 Task: Create a rule when the name of a card does not contains text .
Action: Mouse moved to (1092, 85)
Screenshot: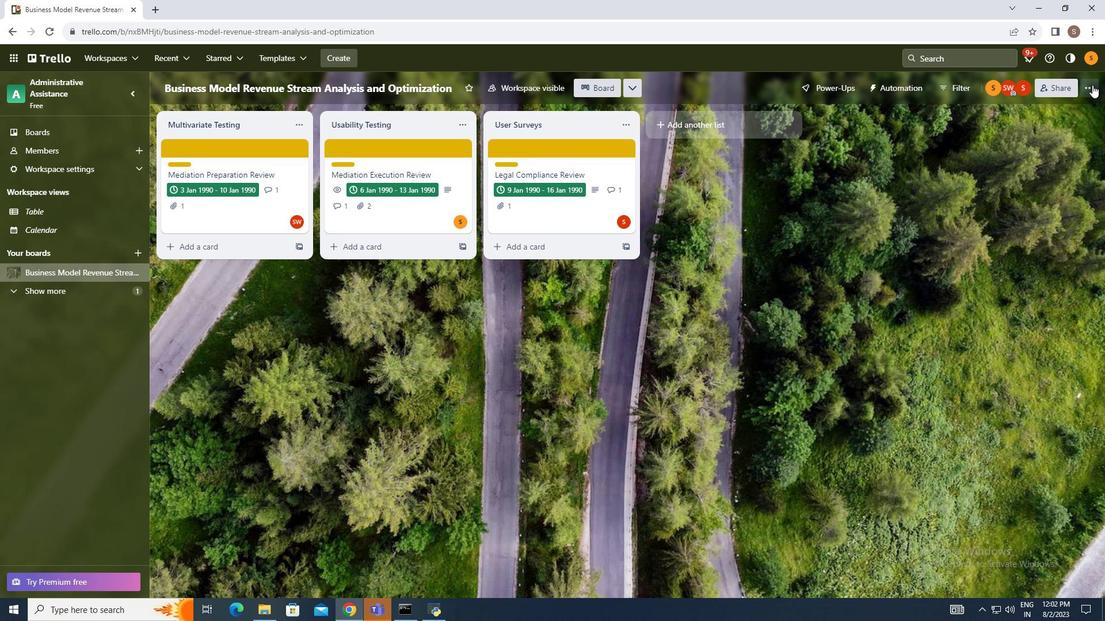 
Action: Mouse pressed left at (1092, 85)
Screenshot: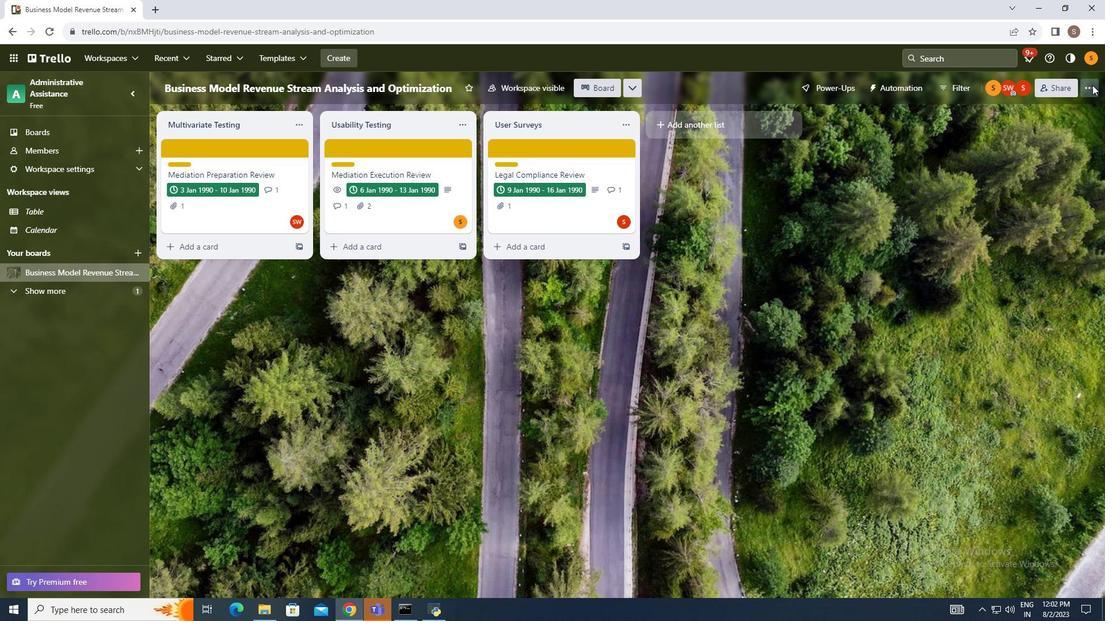 
Action: Mouse moved to (989, 241)
Screenshot: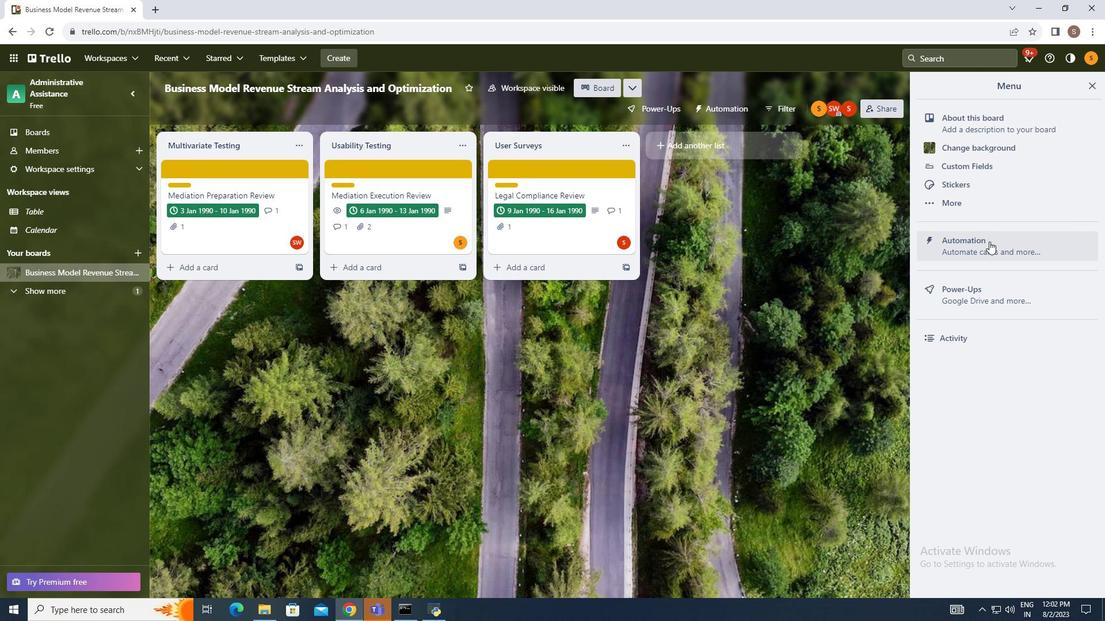 
Action: Mouse pressed left at (989, 241)
Screenshot: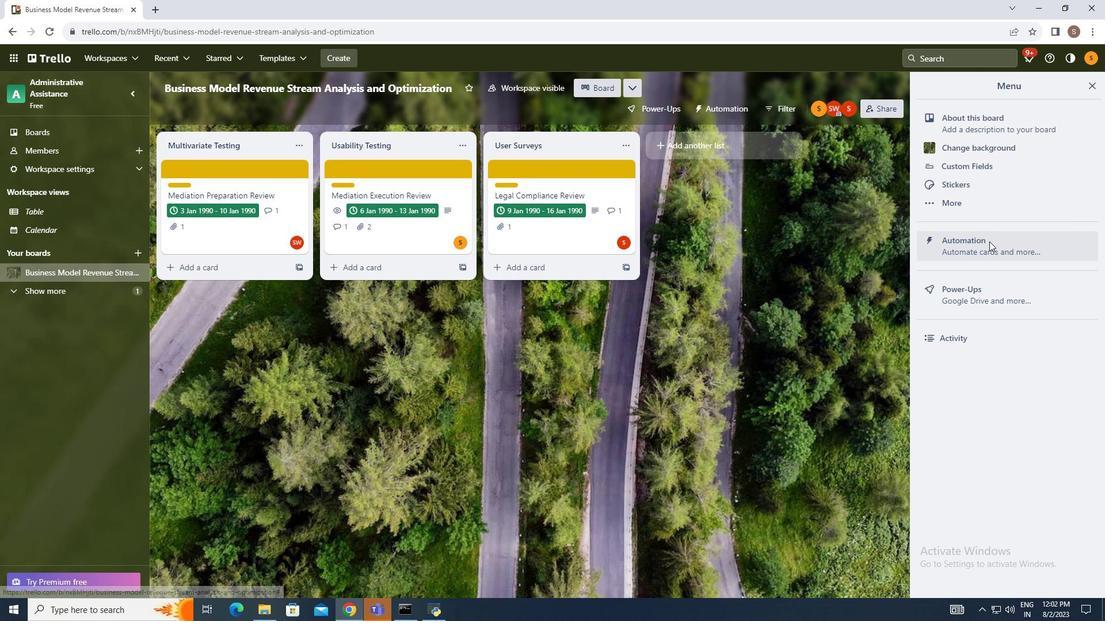 
Action: Mouse moved to (214, 210)
Screenshot: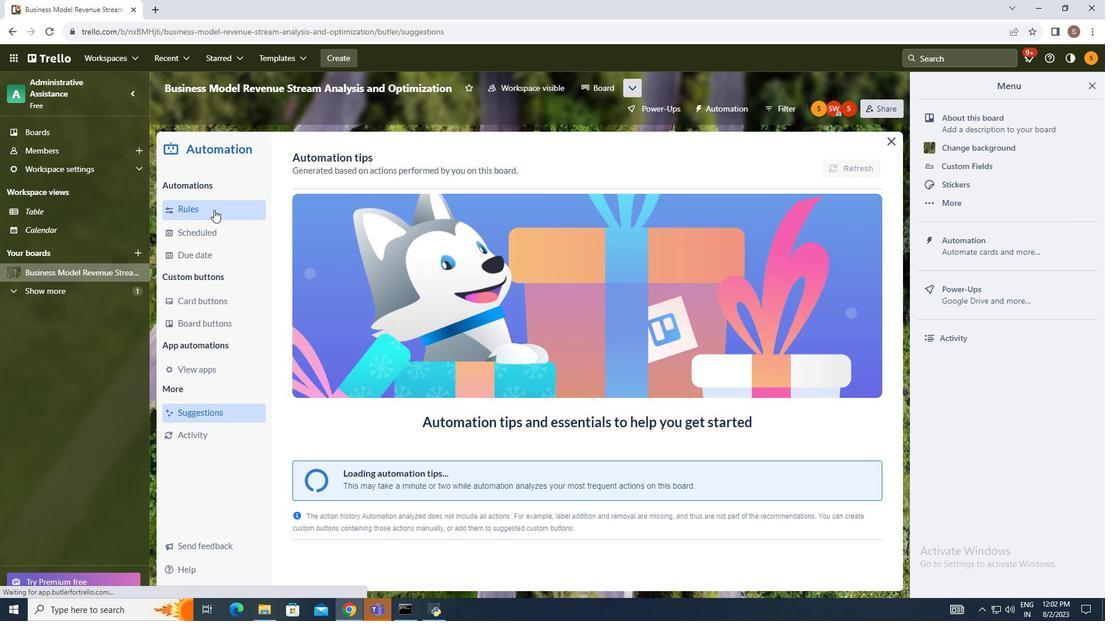 
Action: Mouse pressed left at (214, 210)
Screenshot: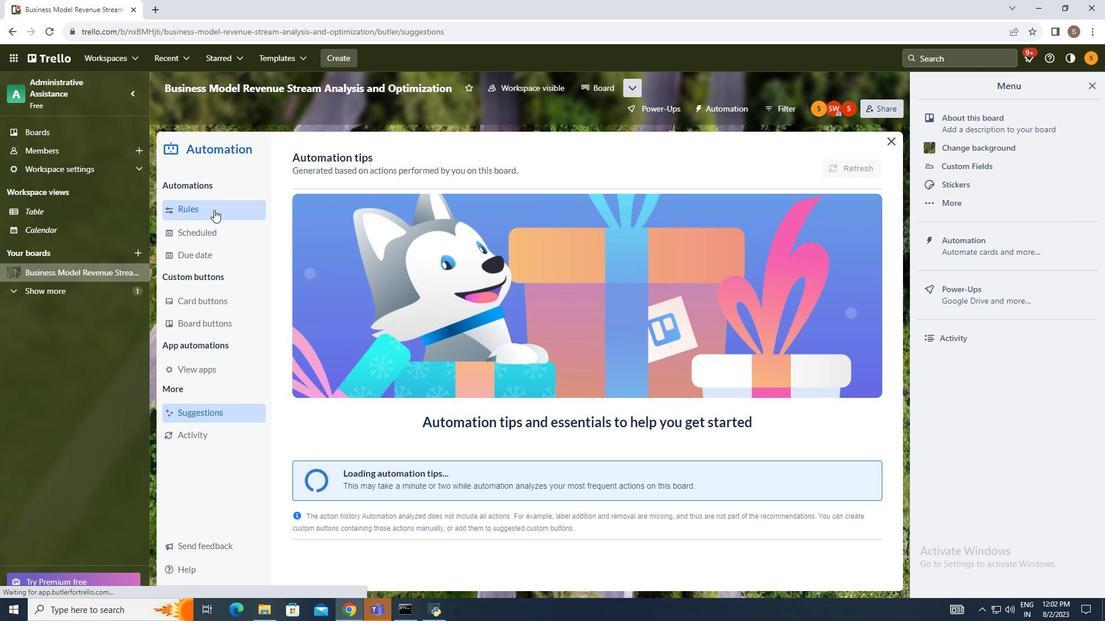
Action: Mouse moved to (786, 161)
Screenshot: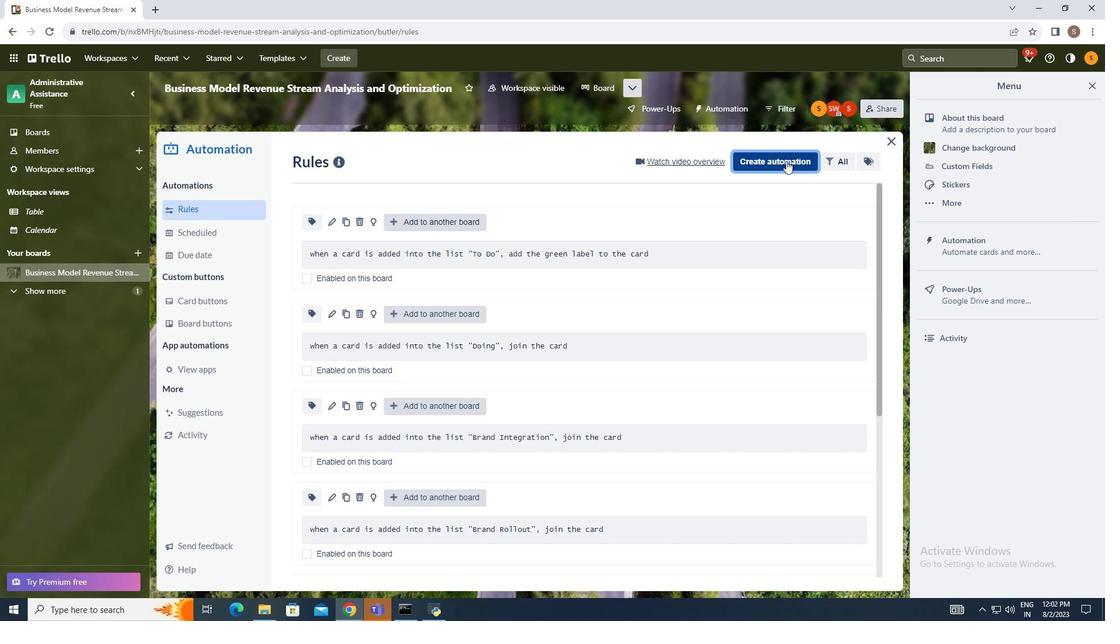 
Action: Mouse pressed left at (786, 161)
Screenshot: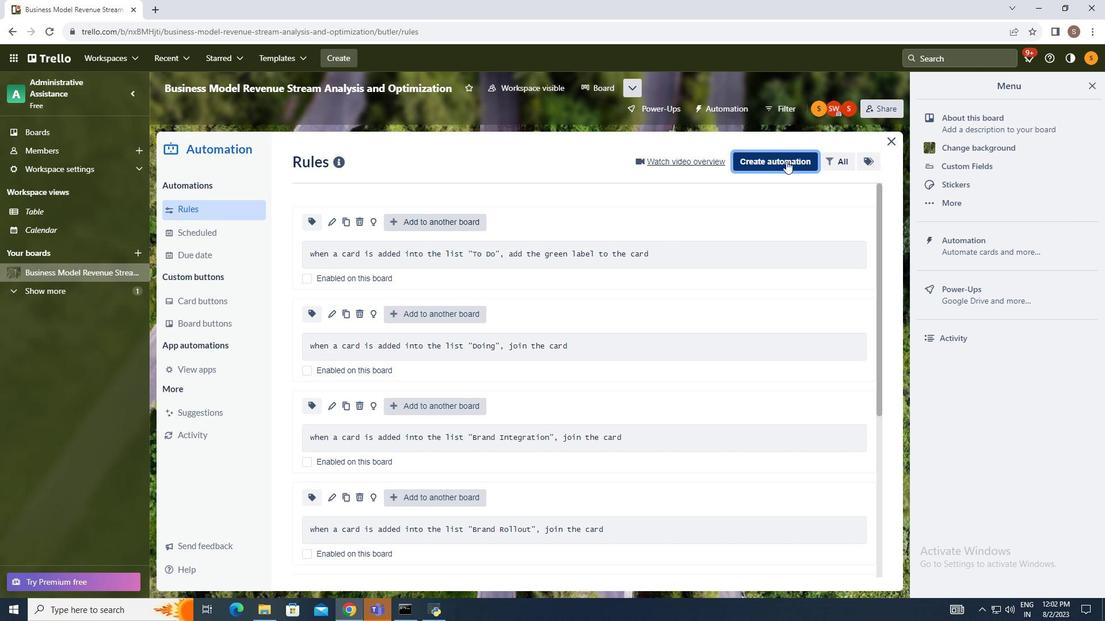 
Action: Mouse moved to (591, 275)
Screenshot: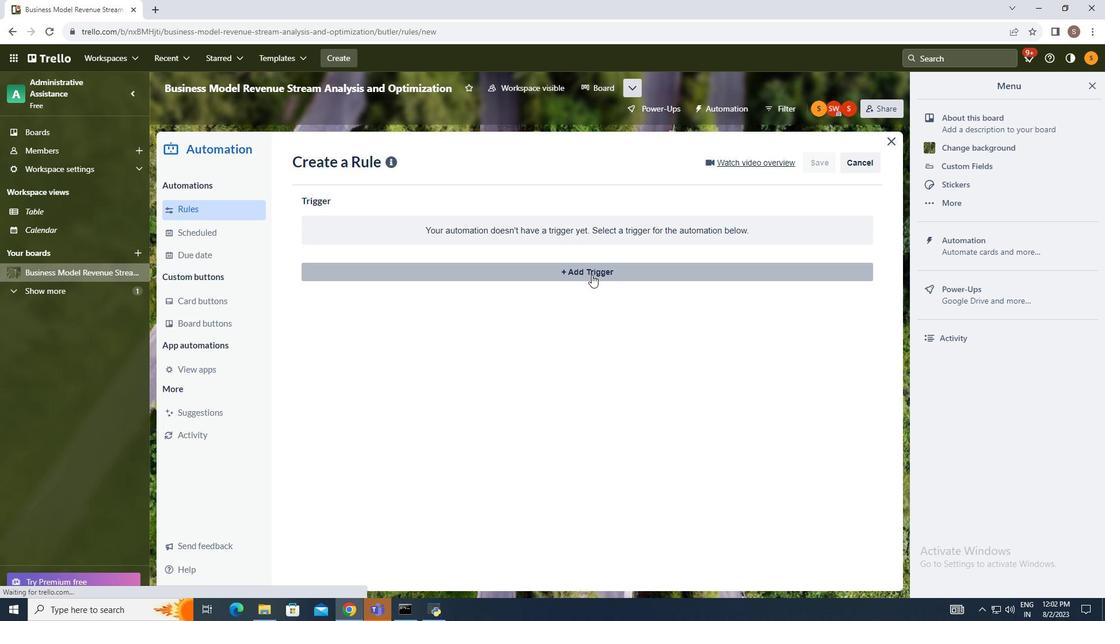 
Action: Mouse pressed left at (591, 275)
Screenshot: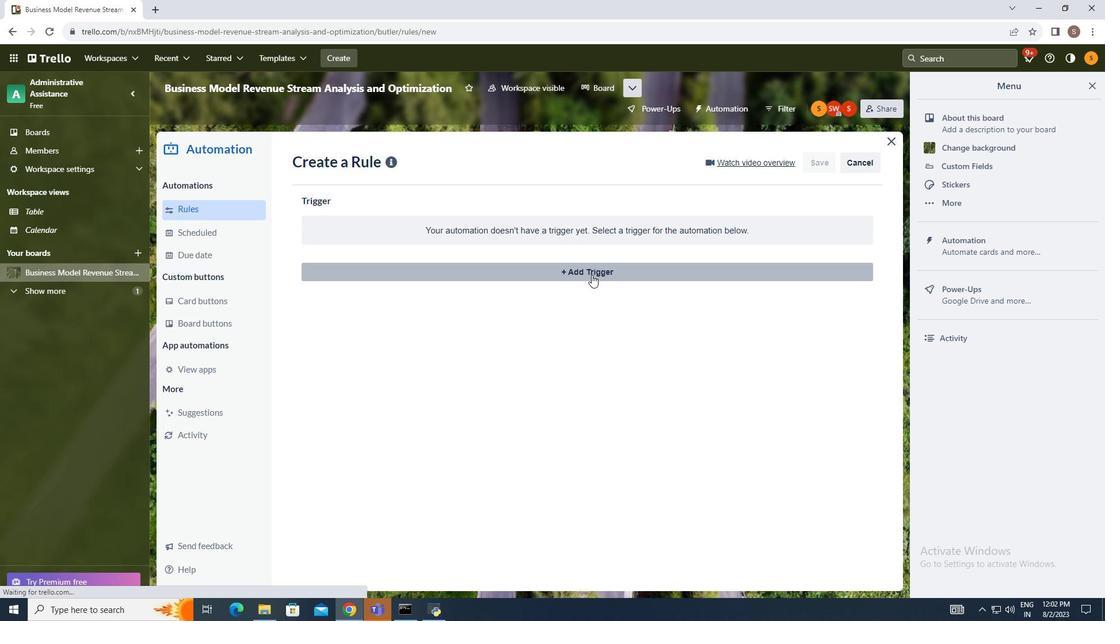 
Action: Mouse moved to (519, 307)
Screenshot: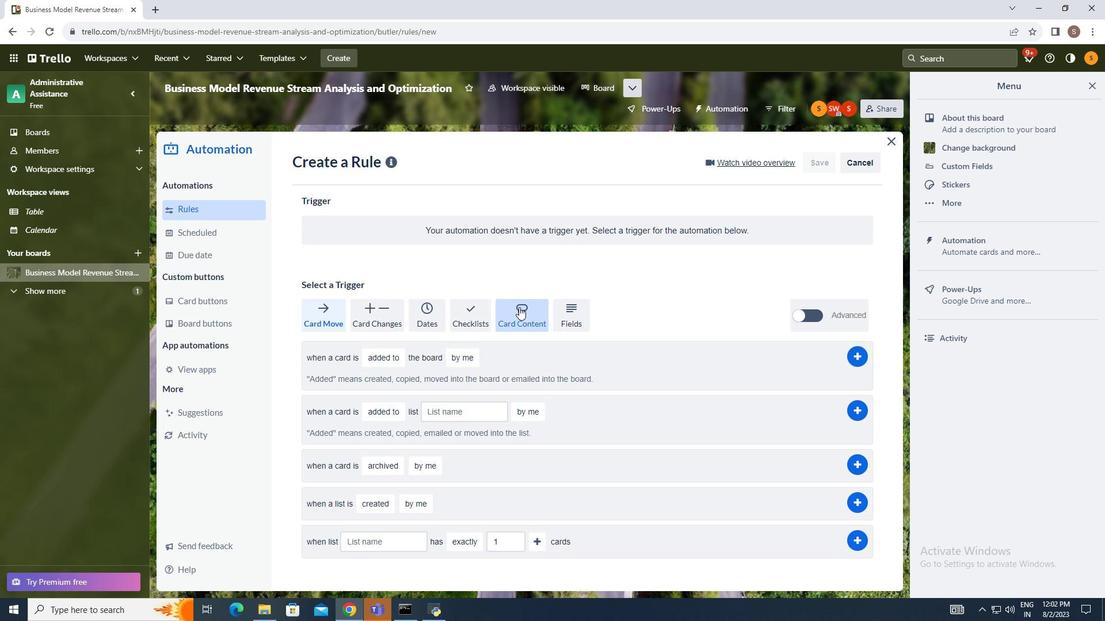 
Action: Mouse pressed left at (519, 307)
Screenshot: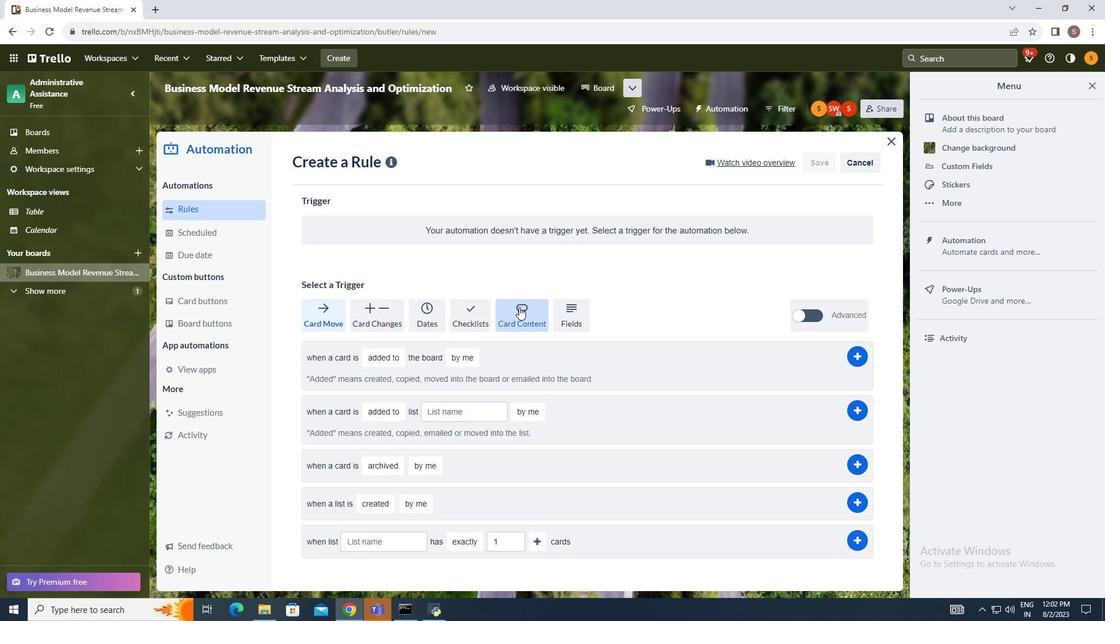 
Action: Mouse moved to (348, 355)
Screenshot: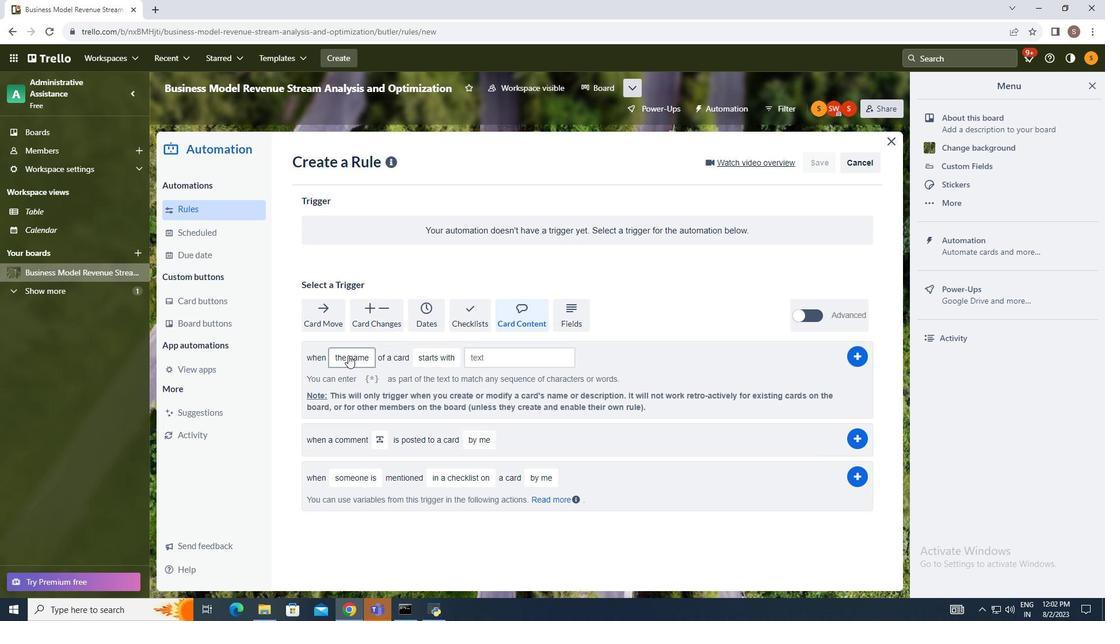 
Action: Mouse pressed left at (348, 355)
Screenshot: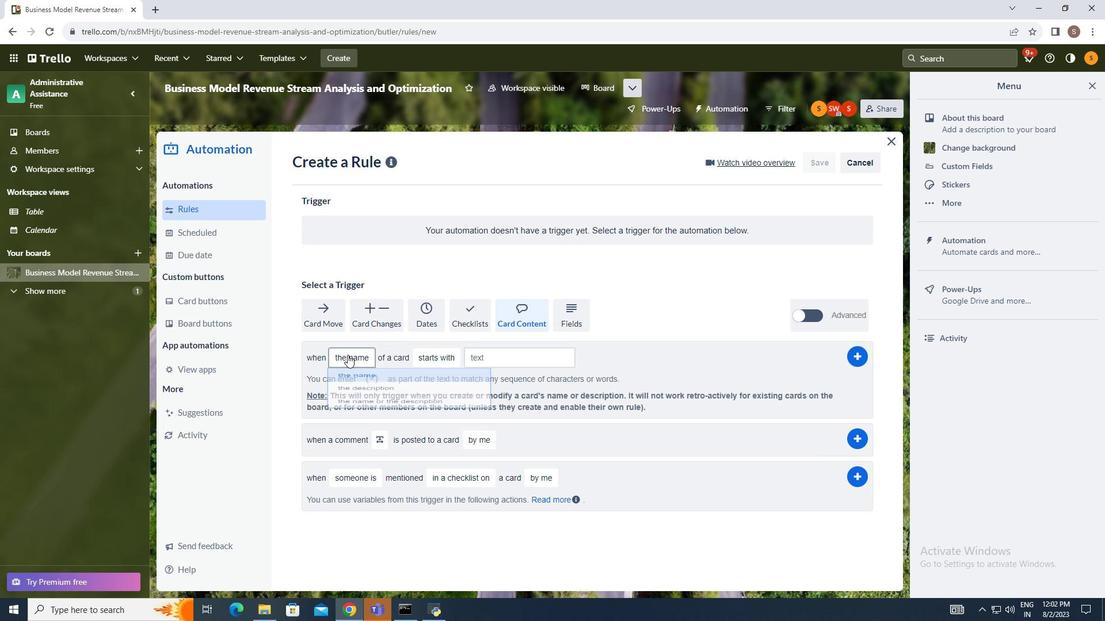 
Action: Mouse moved to (353, 374)
Screenshot: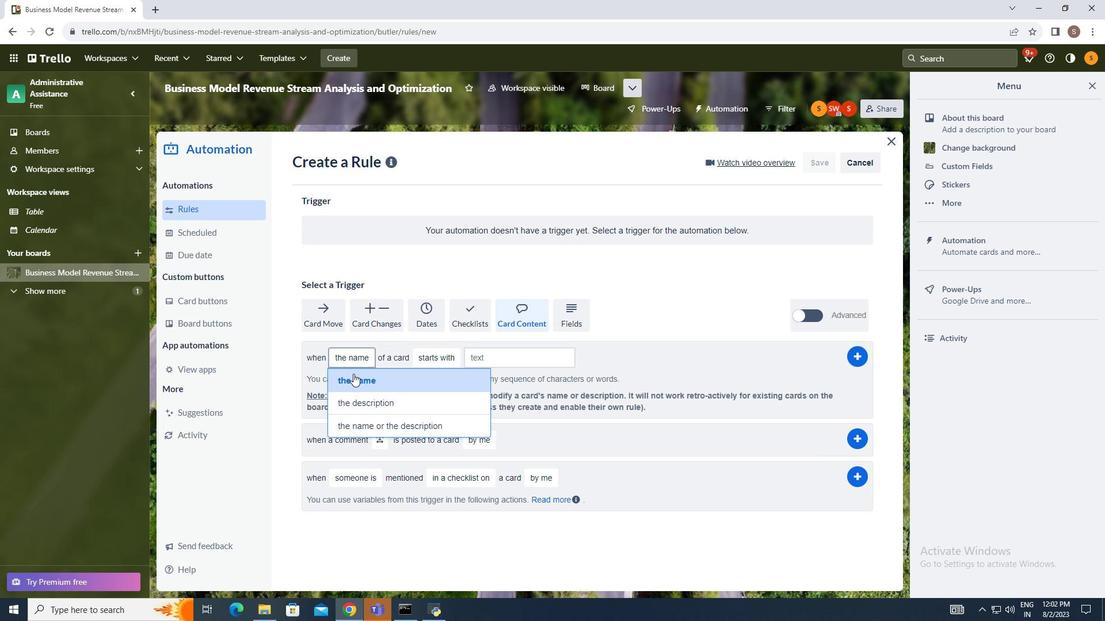 
Action: Mouse pressed left at (353, 374)
Screenshot: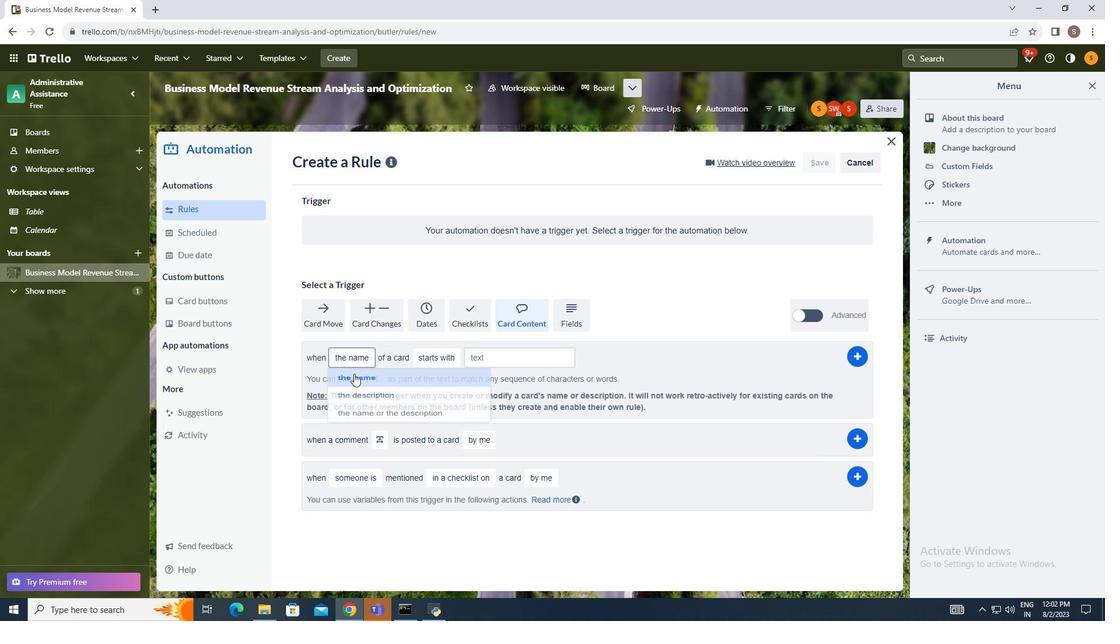 
Action: Mouse moved to (437, 359)
Screenshot: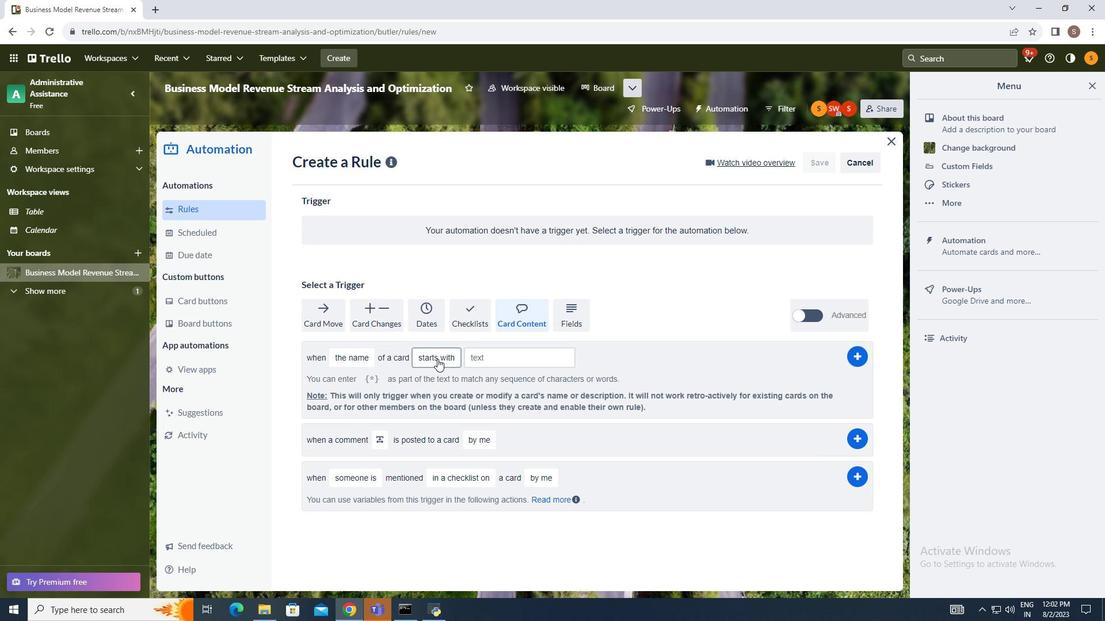 
Action: Mouse pressed left at (437, 359)
Screenshot: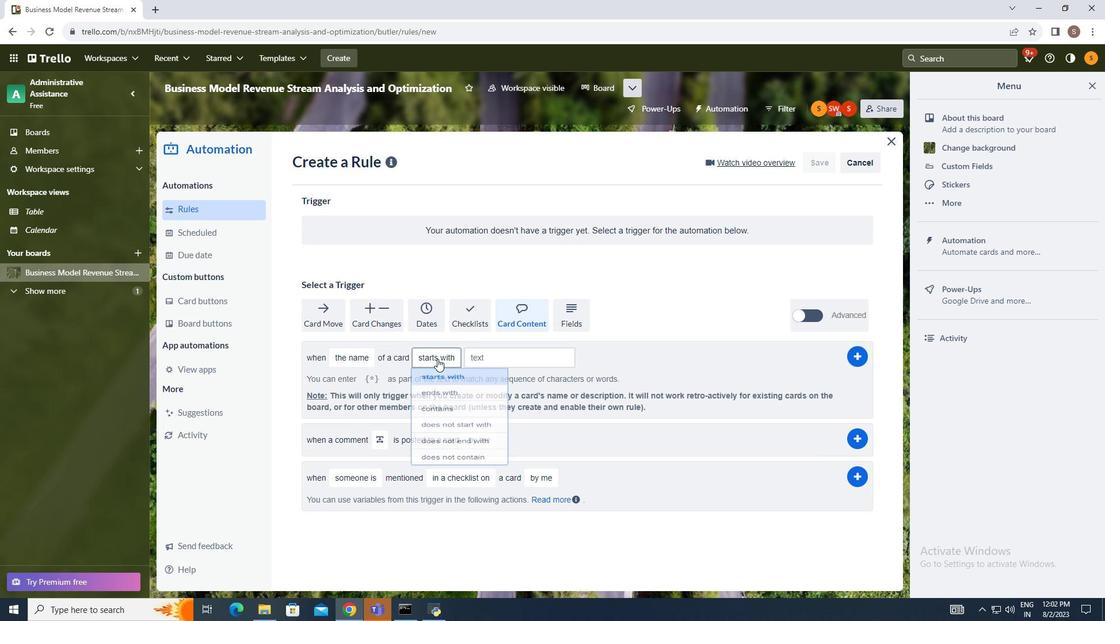 
Action: Mouse moved to (450, 495)
Screenshot: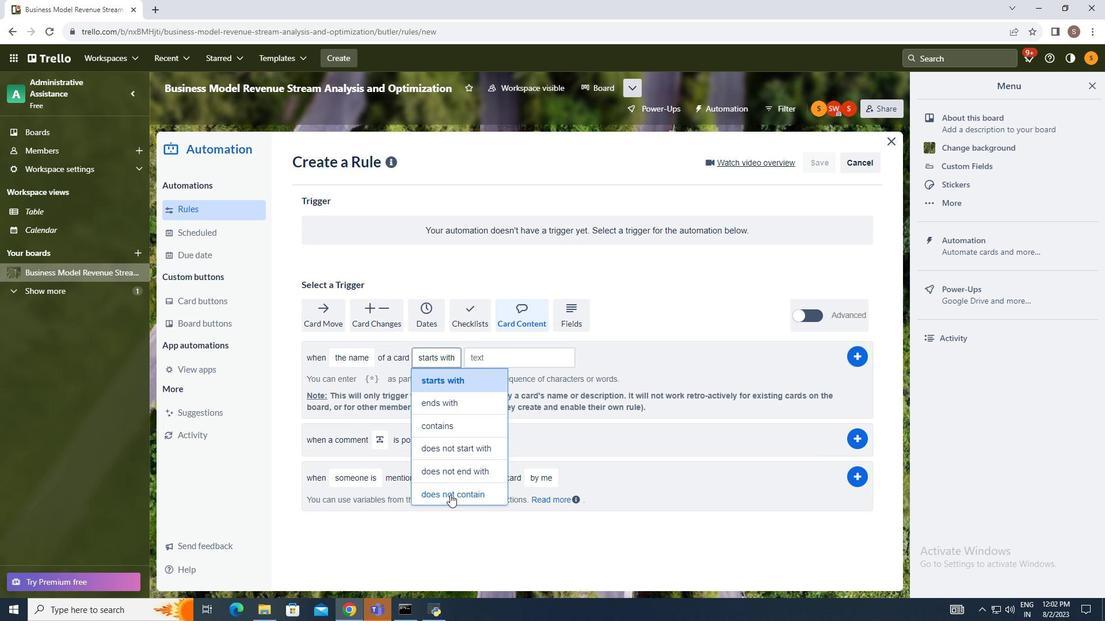 
Action: Mouse pressed left at (450, 495)
Screenshot: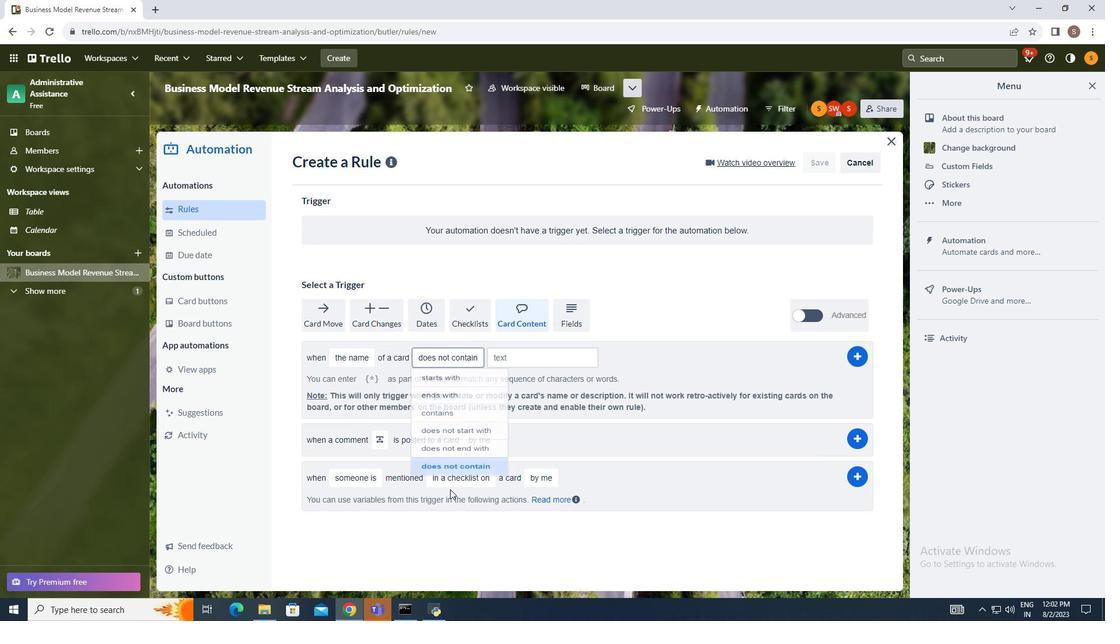 
Action: Mouse moved to (515, 359)
Screenshot: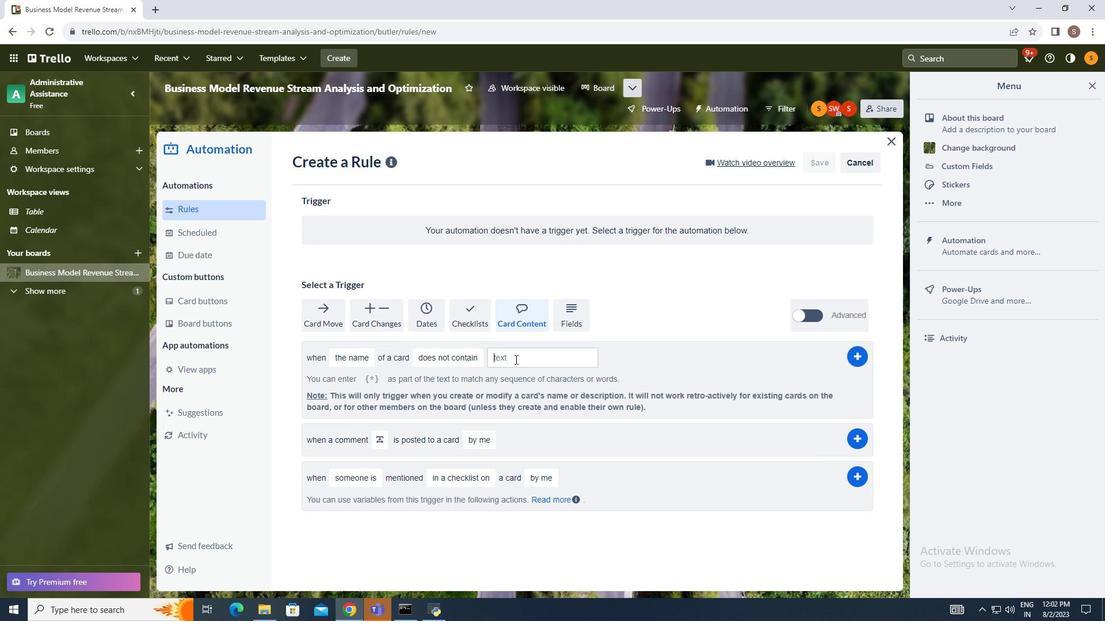 
Action: Mouse pressed left at (515, 359)
Screenshot: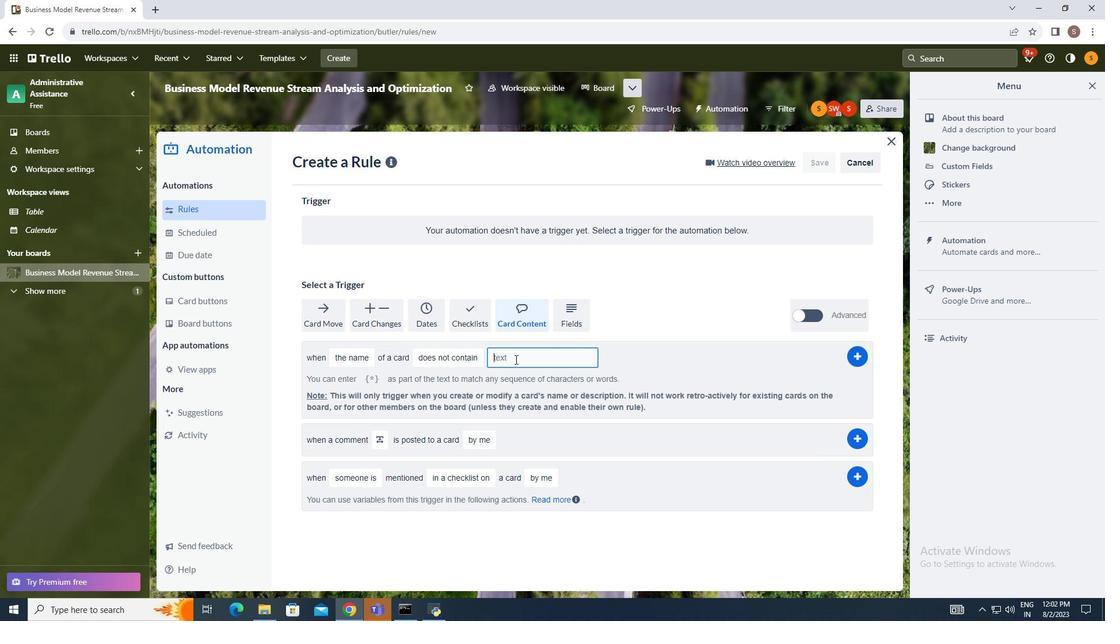 
Action: Key pressed text
Screenshot: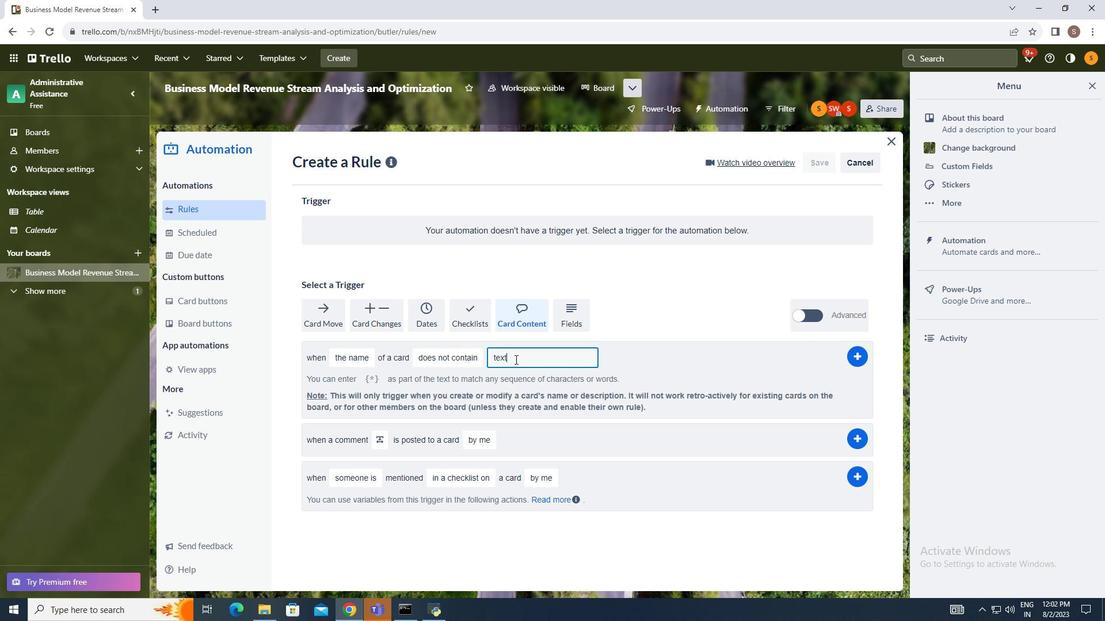 
Action: Mouse moved to (861, 357)
Screenshot: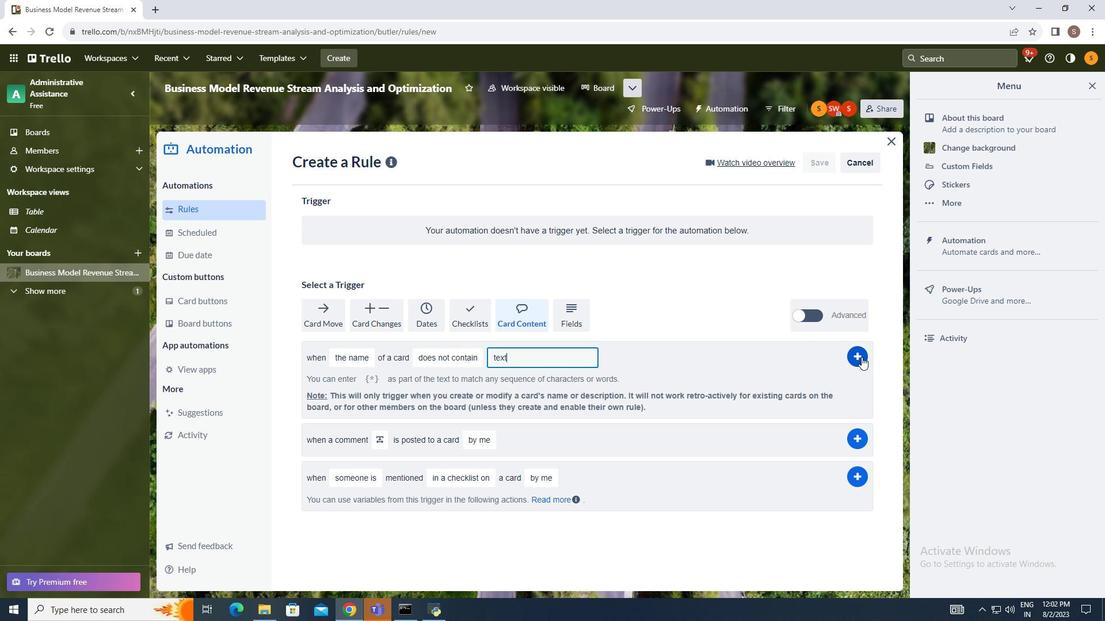 
Action: Mouse pressed left at (861, 357)
Screenshot: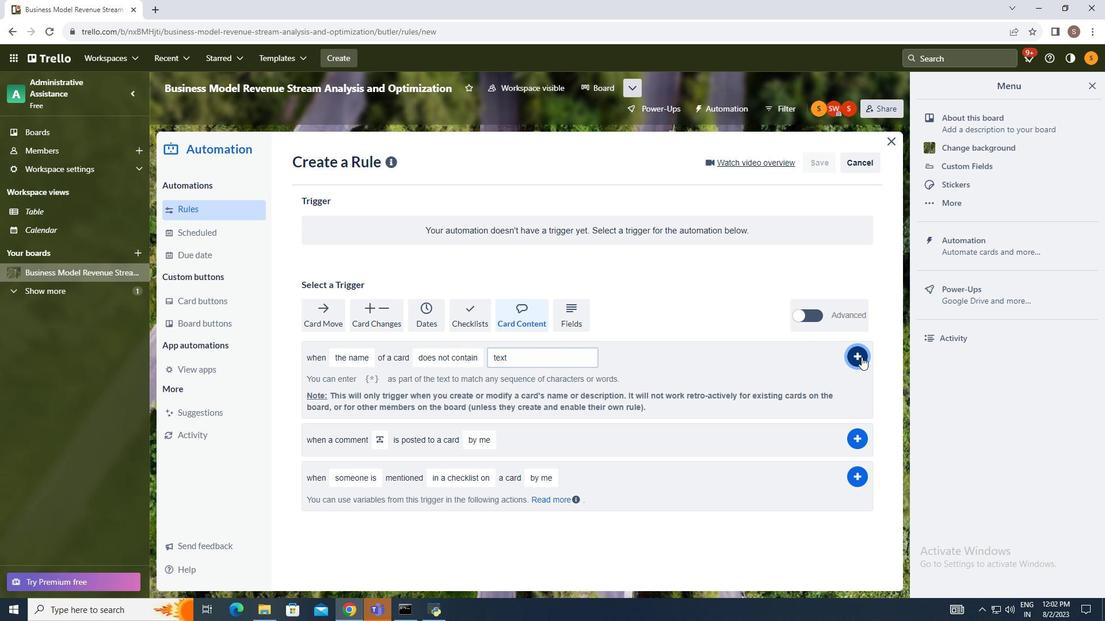 
Action: Mouse moved to (876, 435)
Screenshot: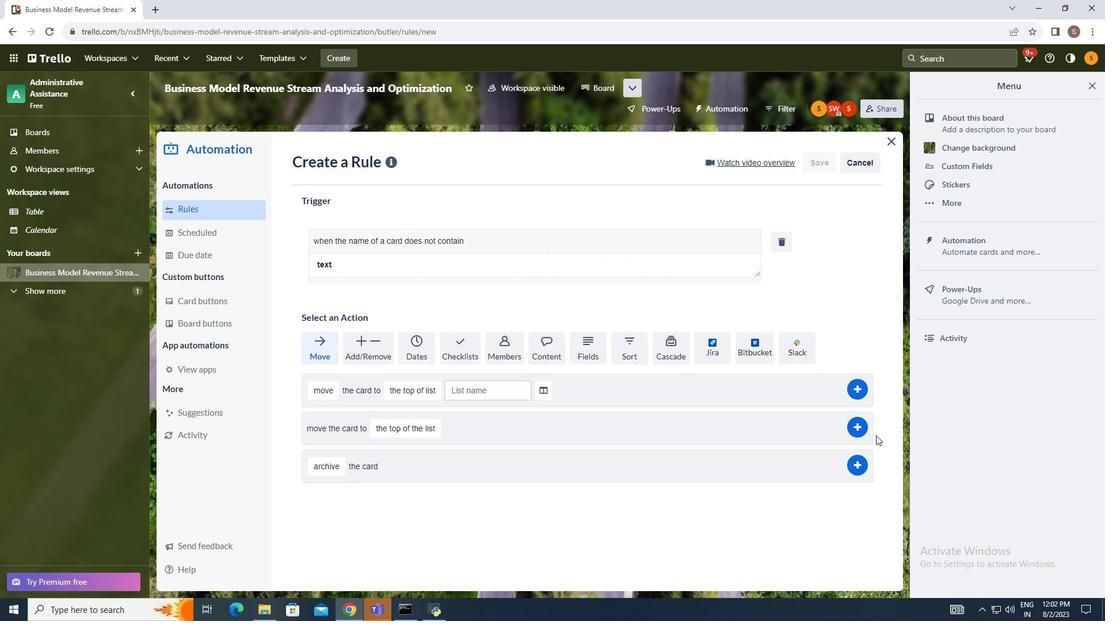 
